 Task: Create a scrum project VitalTech.
Action: Mouse moved to (200, 54)
Screenshot: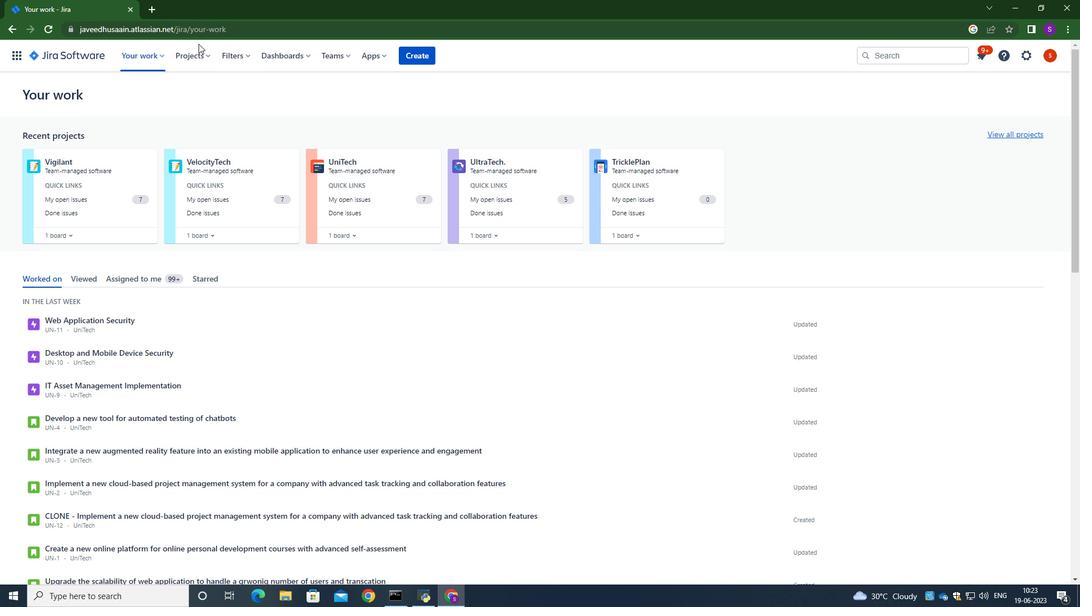
Action: Mouse pressed left at (200, 54)
Screenshot: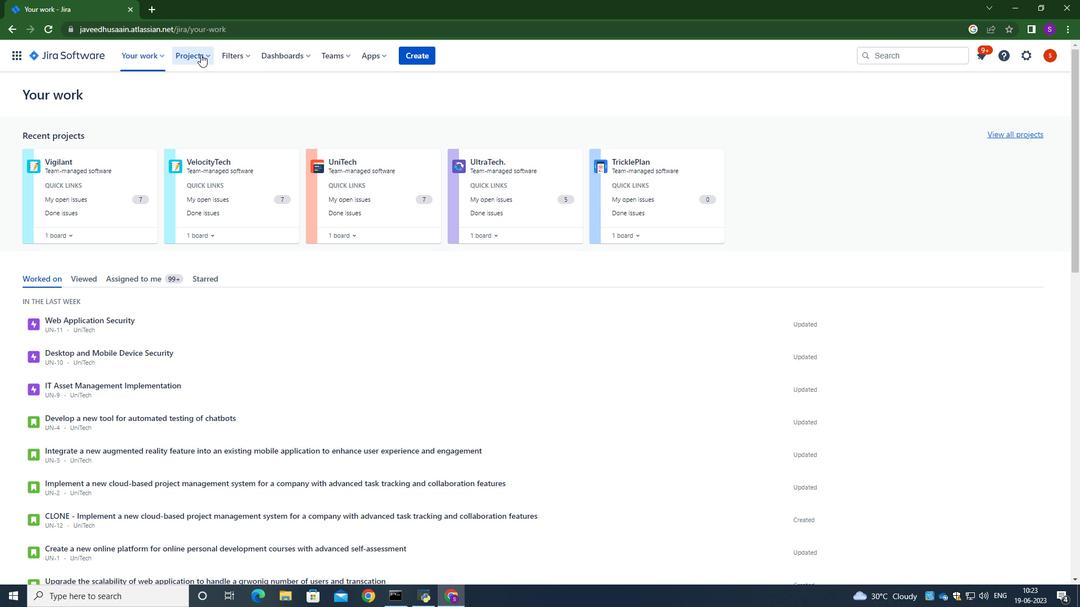 
Action: Mouse moved to (227, 277)
Screenshot: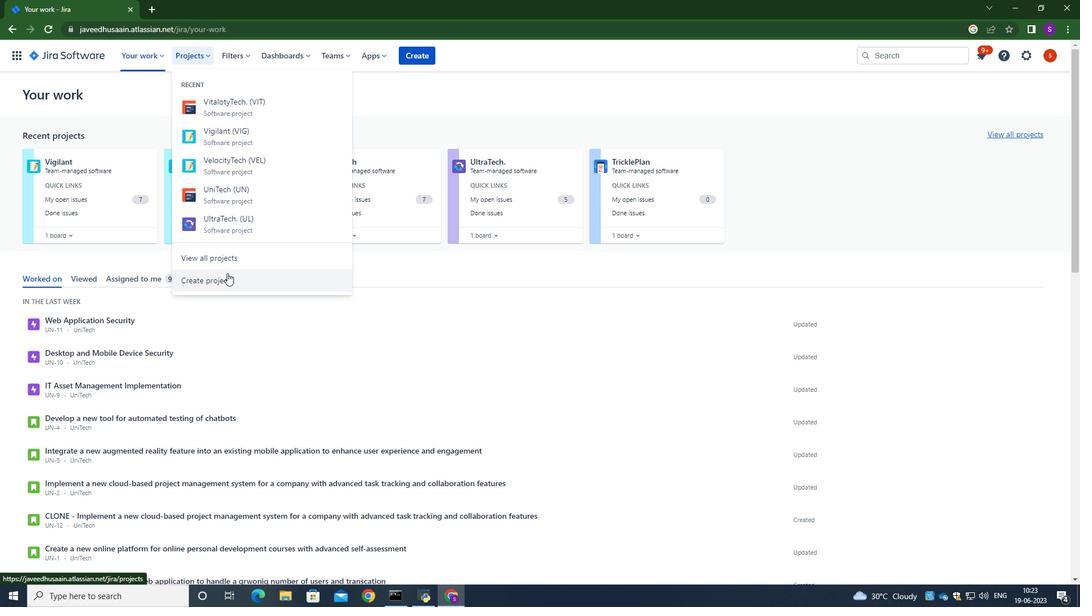 
Action: Mouse pressed left at (227, 277)
Screenshot: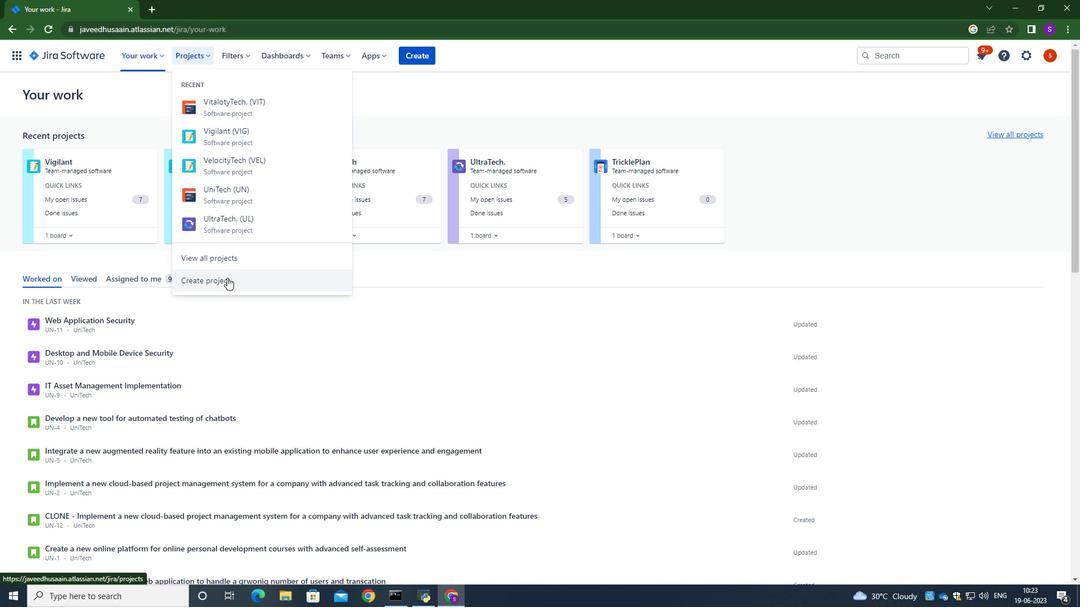 
Action: Mouse moved to (534, 178)
Screenshot: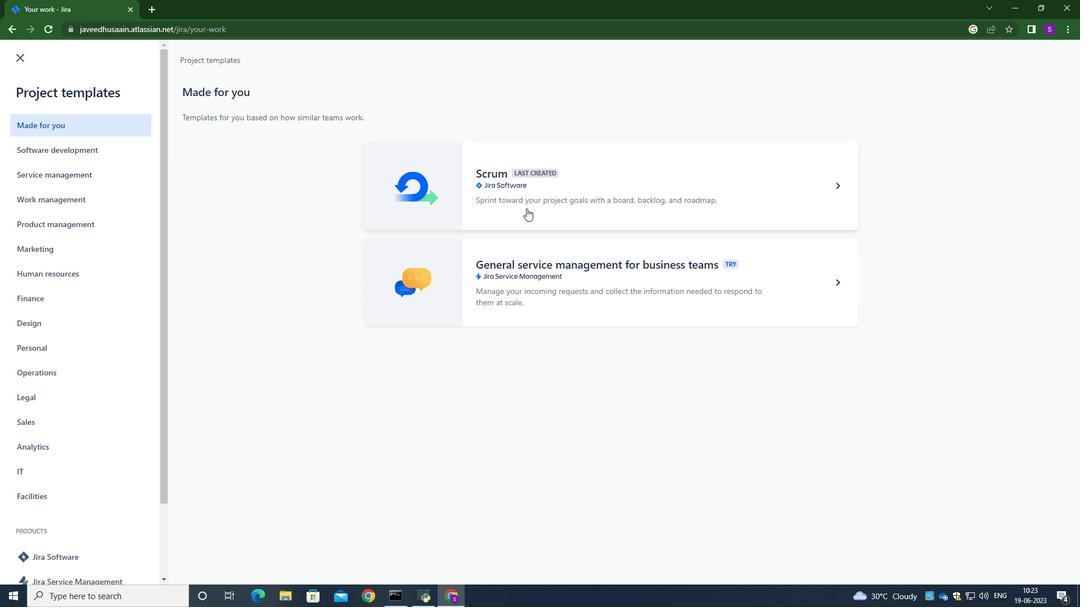 
Action: Mouse pressed left at (534, 178)
Screenshot: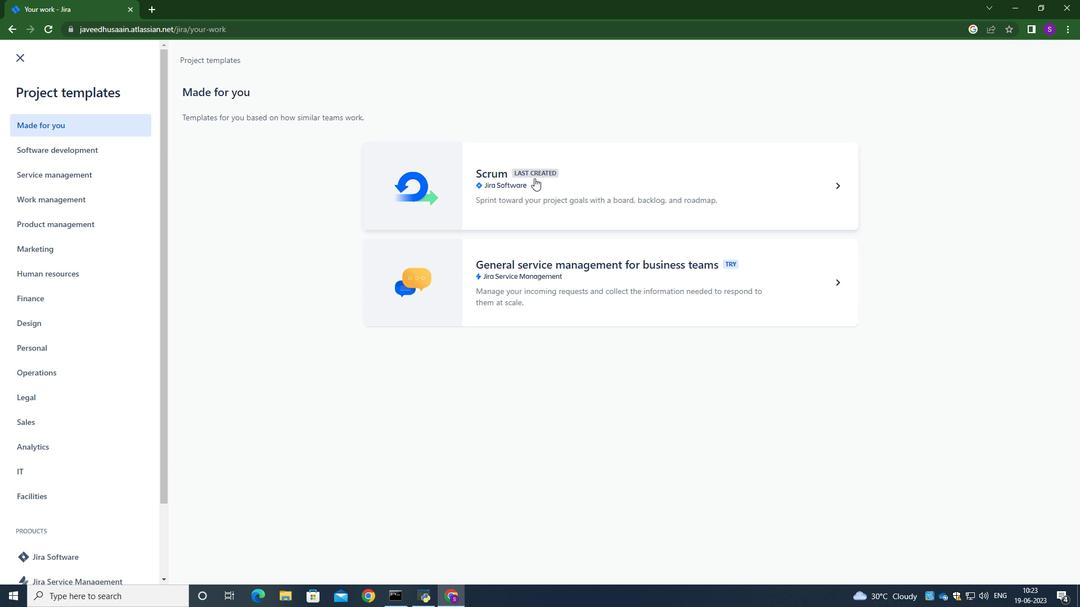 
Action: Mouse moved to (853, 557)
Screenshot: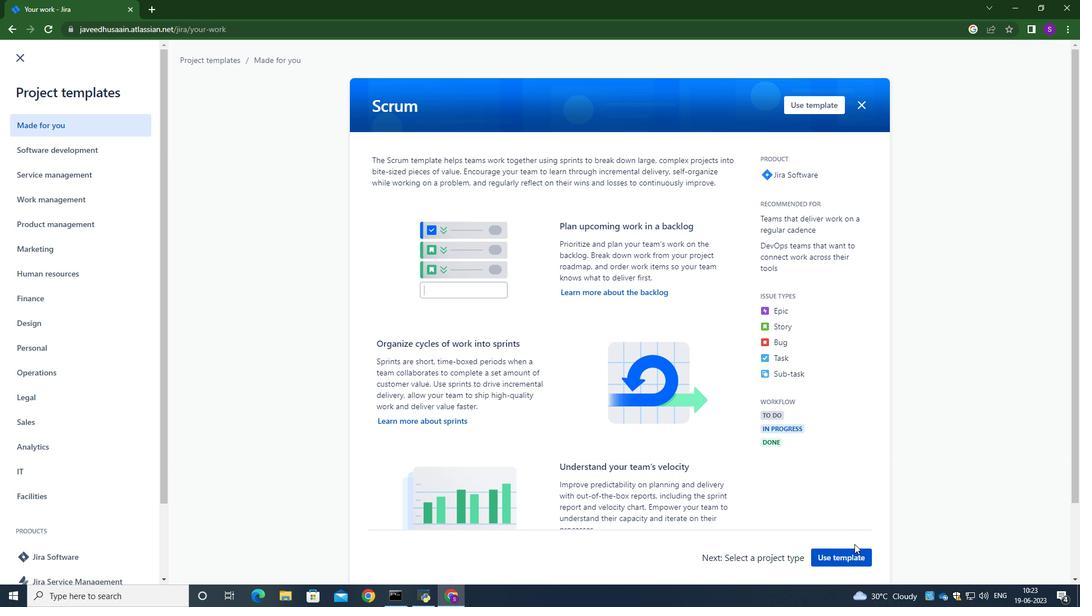
Action: Mouse pressed left at (853, 557)
Screenshot: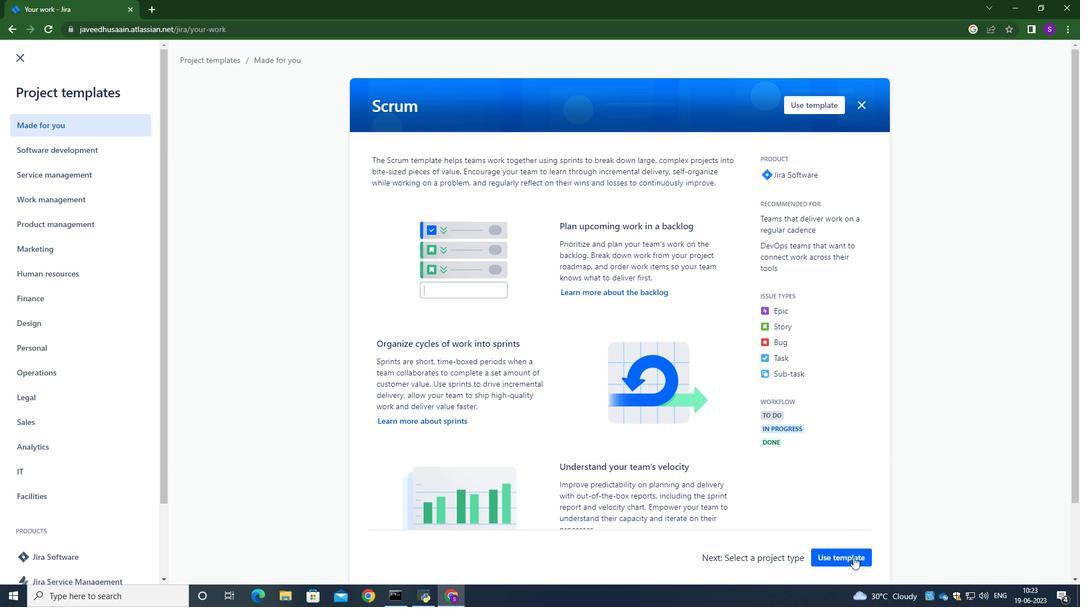 
Action: Mouse moved to (623, 349)
Screenshot: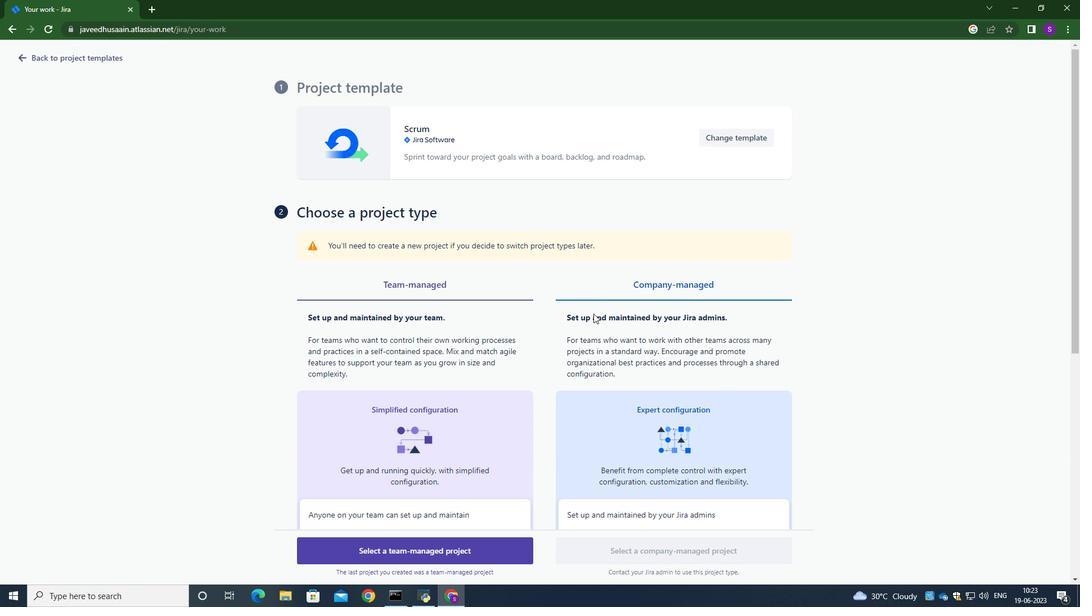 
Action: Mouse scrolled (623, 349) with delta (0, 0)
Screenshot: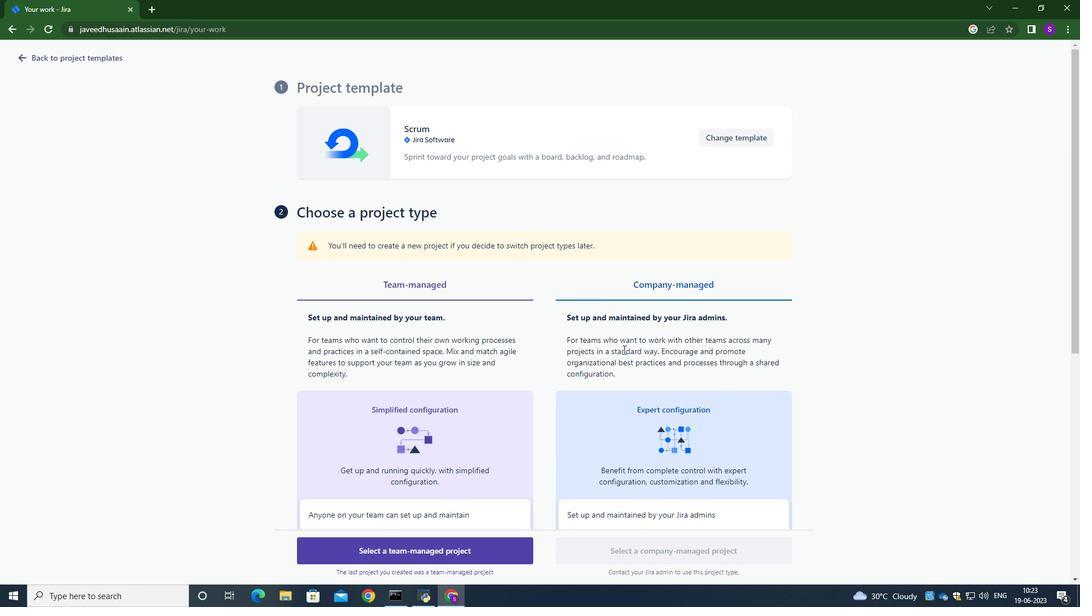 
Action: Mouse scrolled (623, 349) with delta (0, 0)
Screenshot: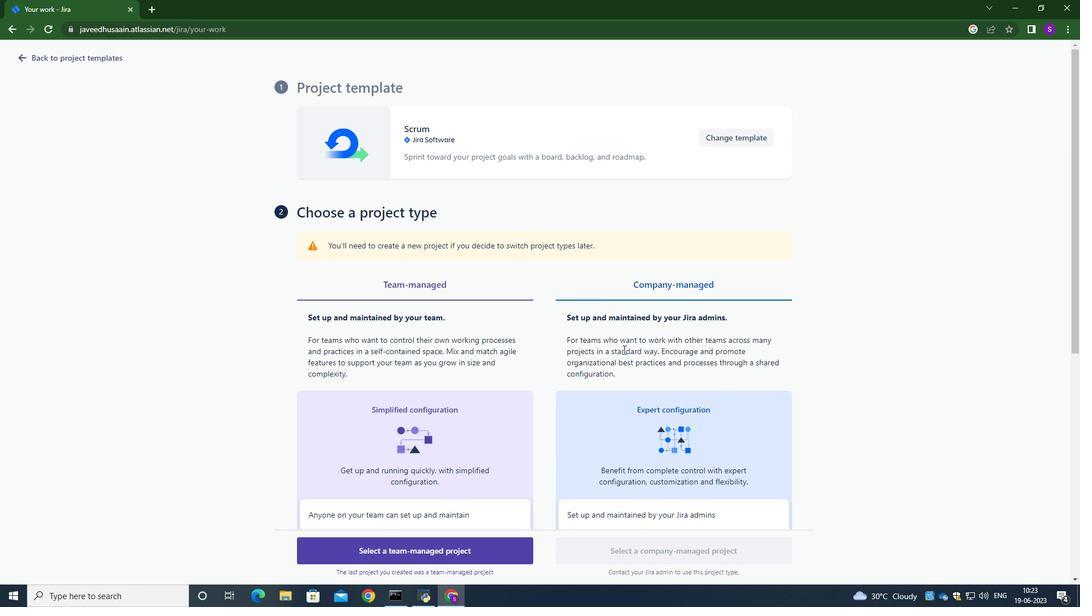 
Action: Mouse scrolled (623, 349) with delta (0, 0)
Screenshot: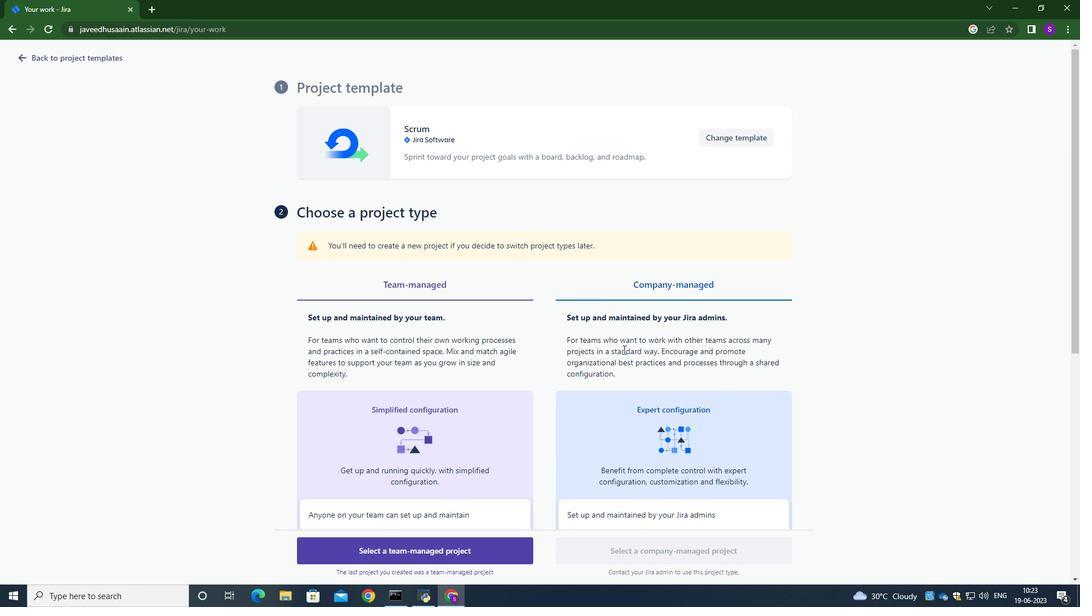 
Action: Mouse scrolled (623, 349) with delta (0, 0)
Screenshot: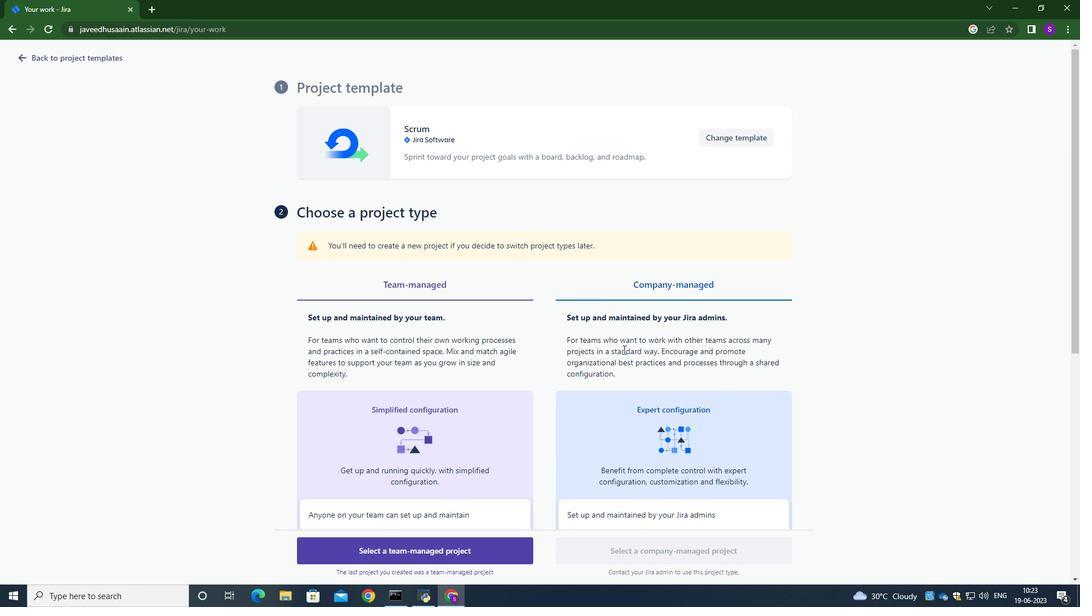 
Action: Mouse scrolled (623, 349) with delta (0, 0)
Screenshot: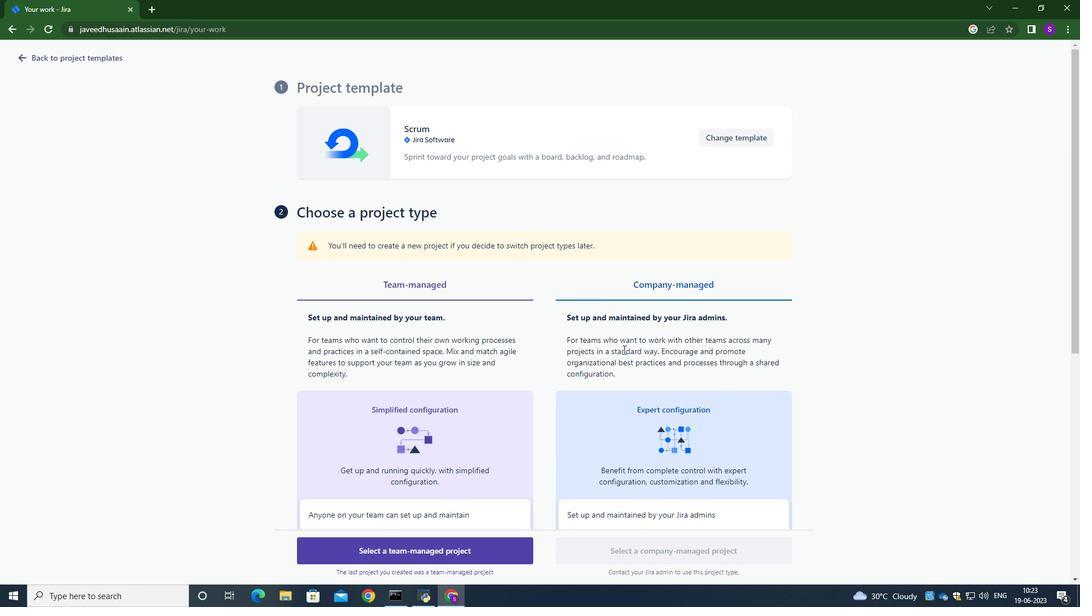 
Action: Mouse scrolled (623, 349) with delta (0, 0)
Screenshot: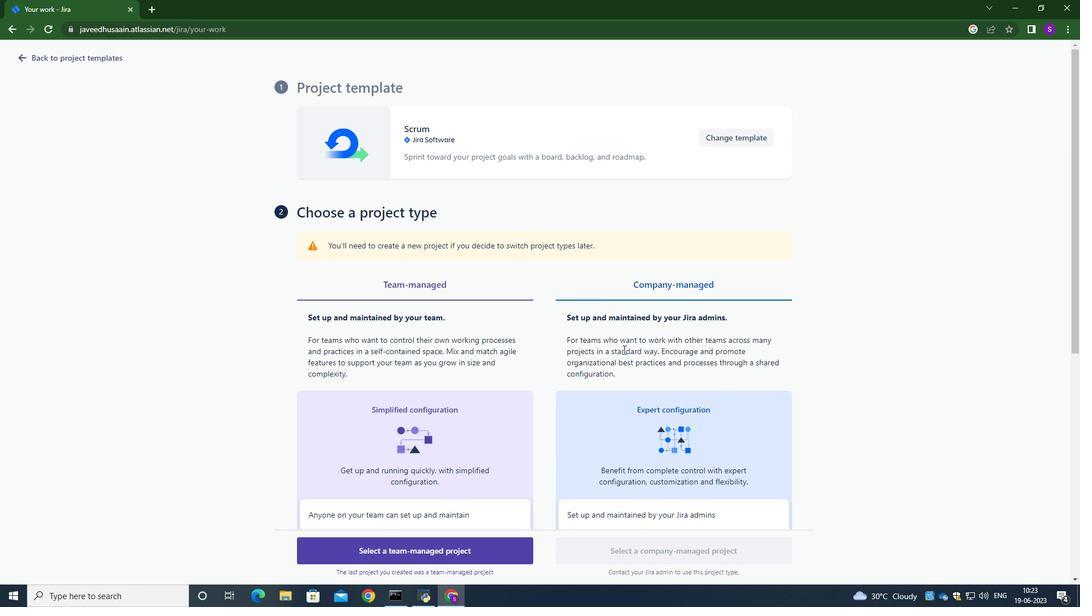 
Action: Mouse scrolled (623, 349) with delta (0, 0)
Screenshot: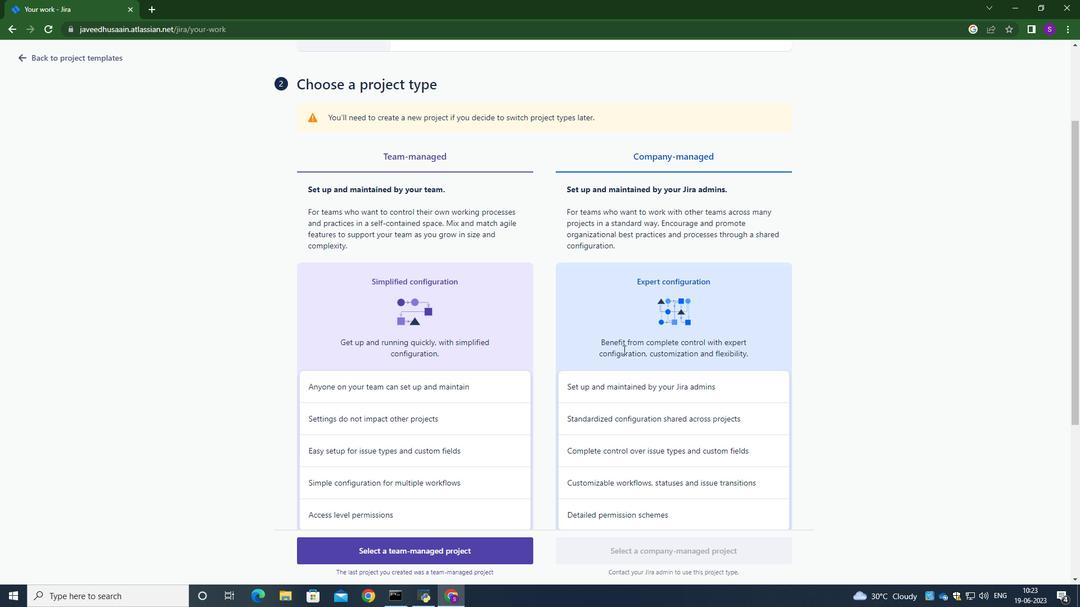 
Action: Mouse scrolled (623, 349) with delta (0, 0)
Screenshot: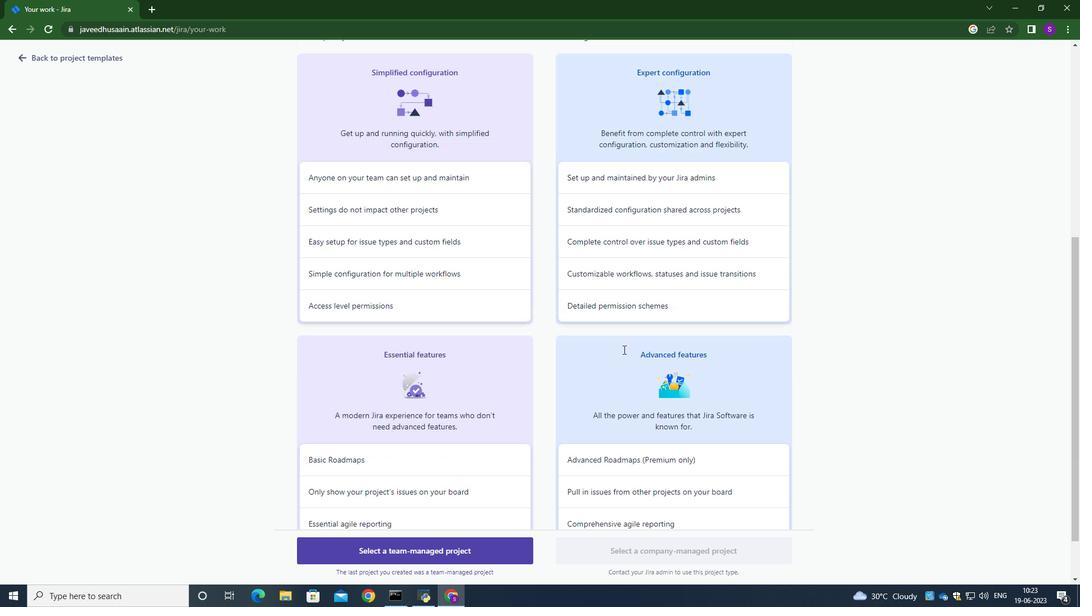 
Action: Mouse scrolled (623, 349) with delta (0, 0)
Screenshot: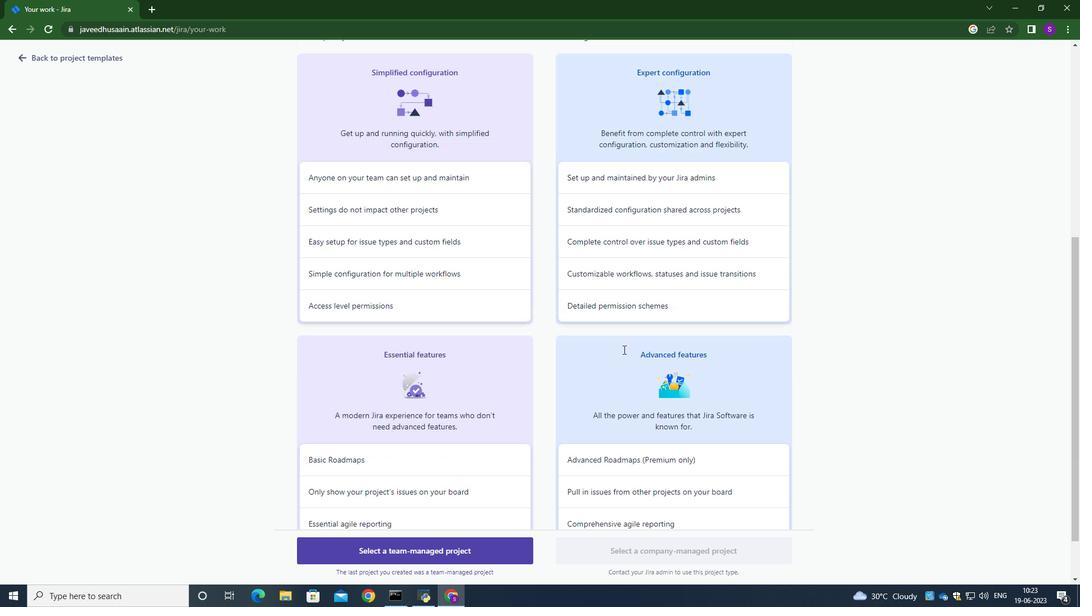 
Action: Mouse scrolled (623, 349) with delta (0, 0)
Screenshot: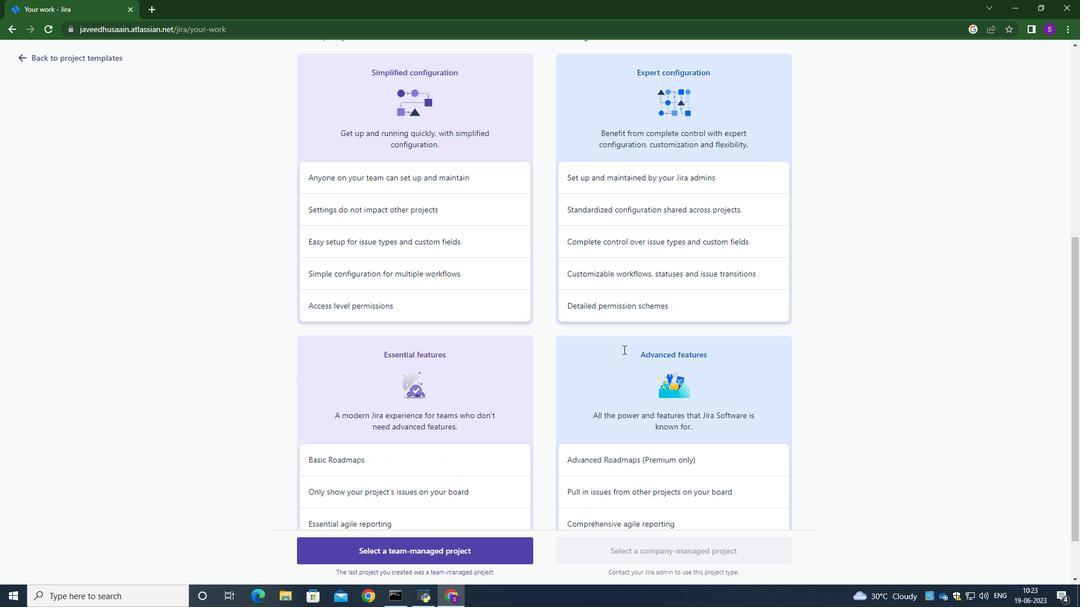 
Action: Mouse scrolled (623, 349) with delta (0, 0)
Screenshot: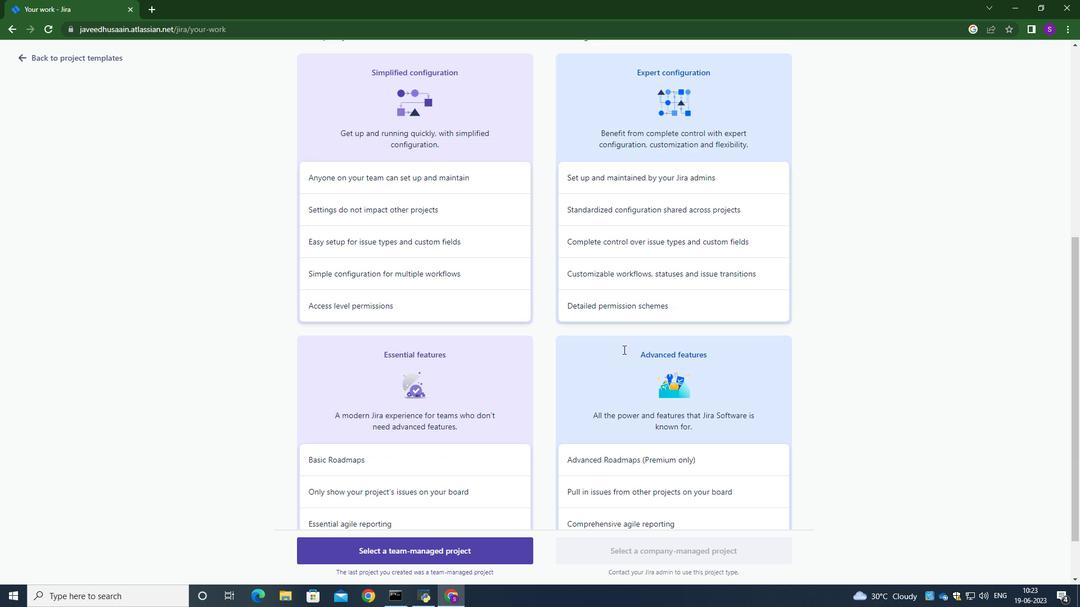 
Action: Mouse moved to (442, 545)
Screenshot: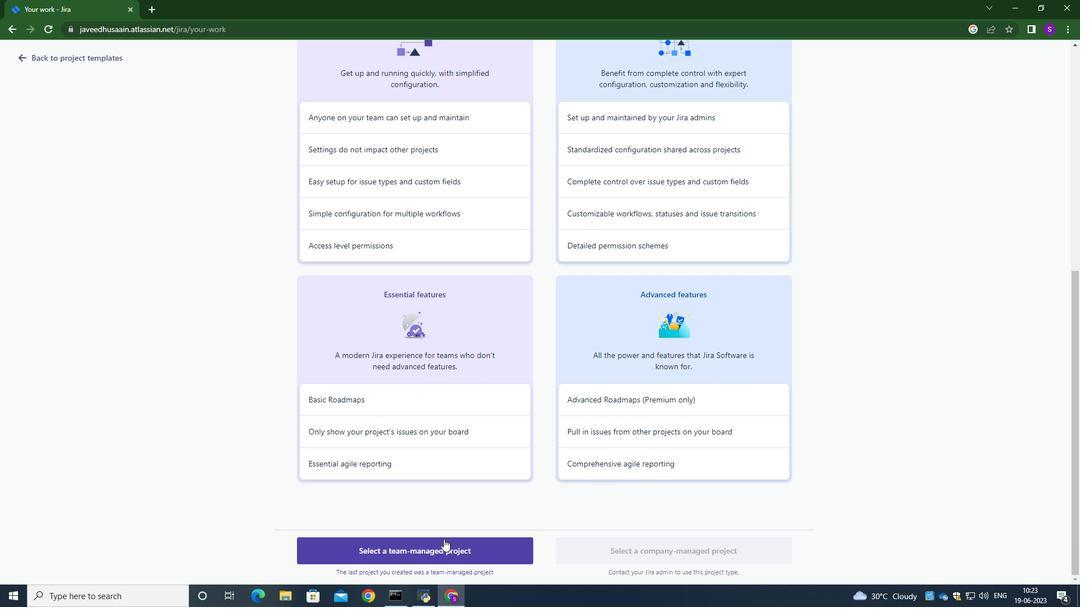 
Action: Mouse pressed left at (442, 545)
Screenshot: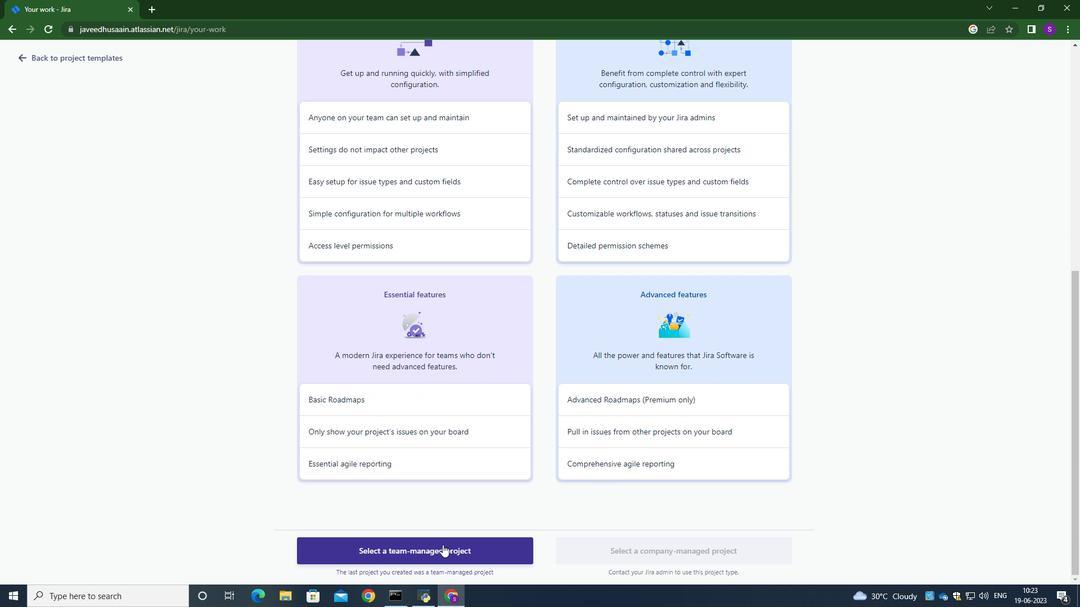 
Action: Mouse moved to (371, 258)
Screenshot: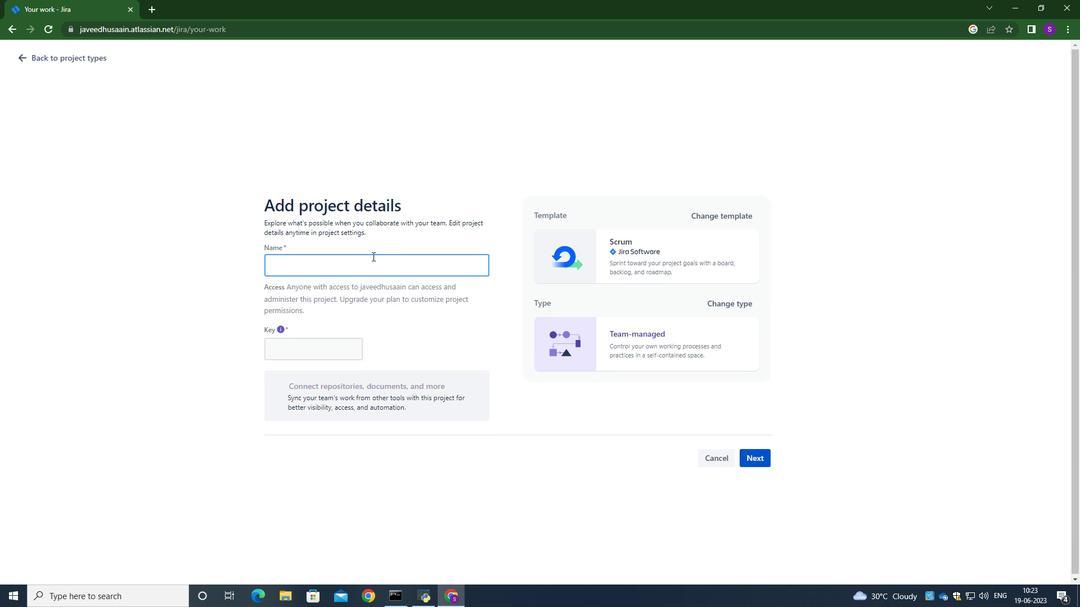 
Action: Mouse pressed left at (371, 258)
Screenshot: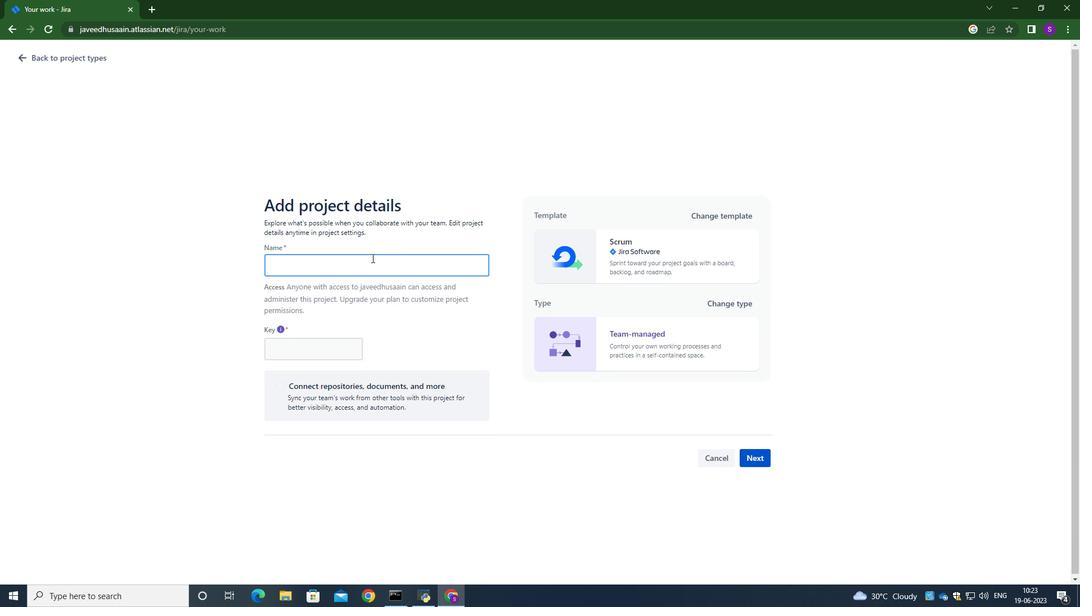 
Action: Key pressed <Key.caps_lock>V<Key.caps_lock>ital<Key.caps_lock>T<Key.caps_lock>ech
Screenshot: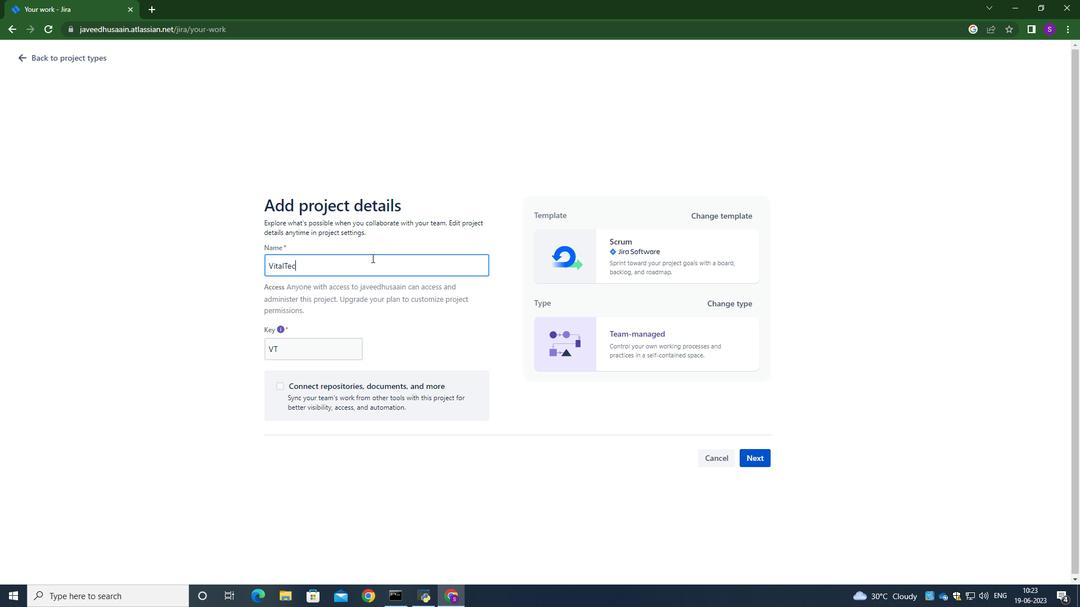 
Action: Mouse moved to (756, 450)
Screenshot: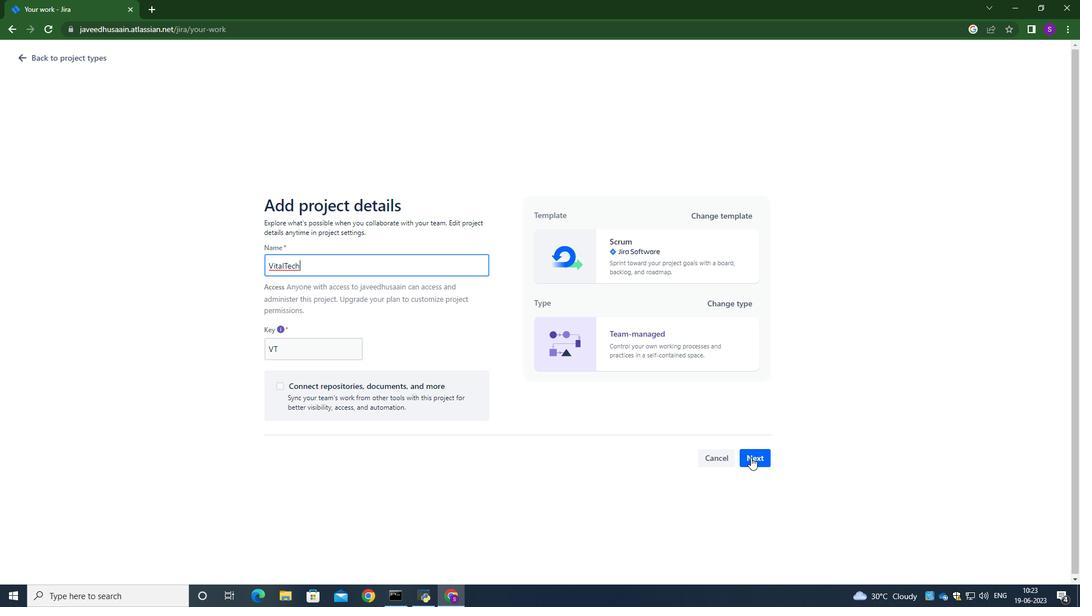 
Action: Mouse pressed left at (756, 450)
Screenshot: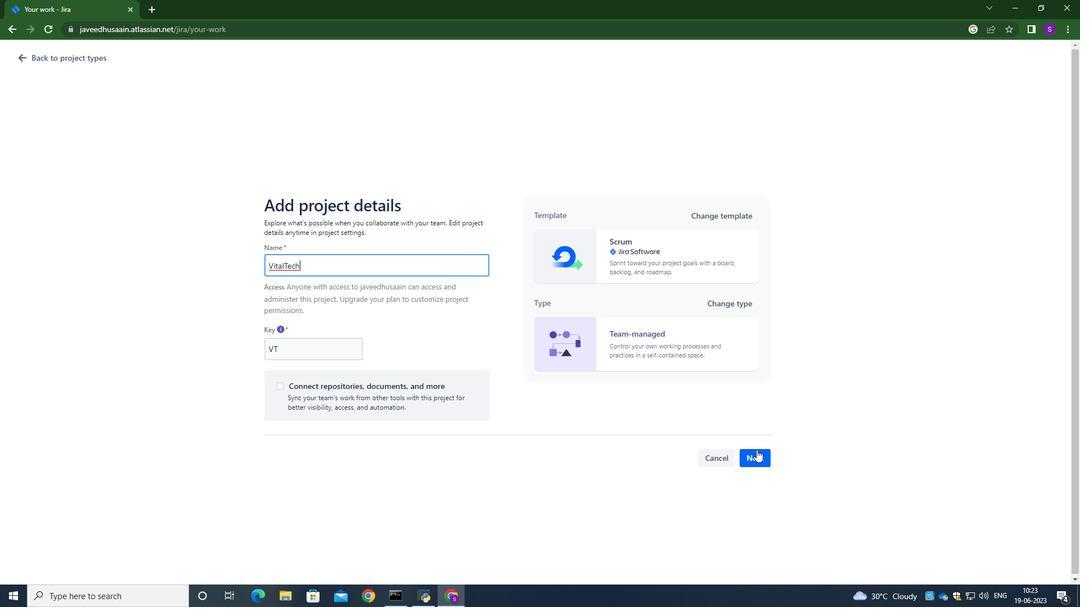 
Action: Mouse moved to (665, 382)
Screenshot: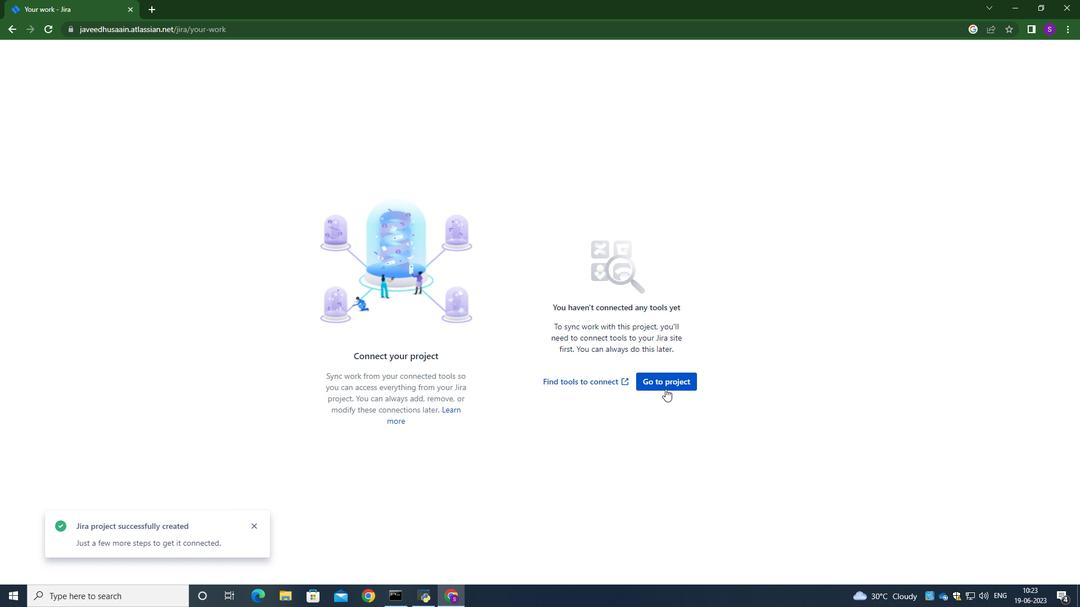 
Action: Mouse pressed left at (665, 382)
Screenshot: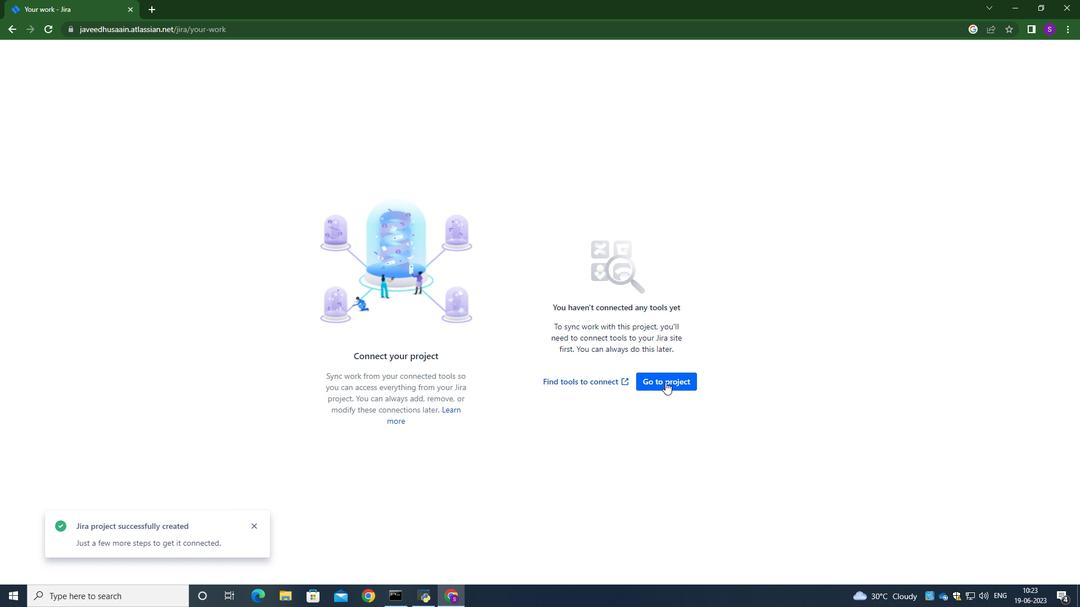 
Action: Mouse moved to (567, 246)
Screenshot: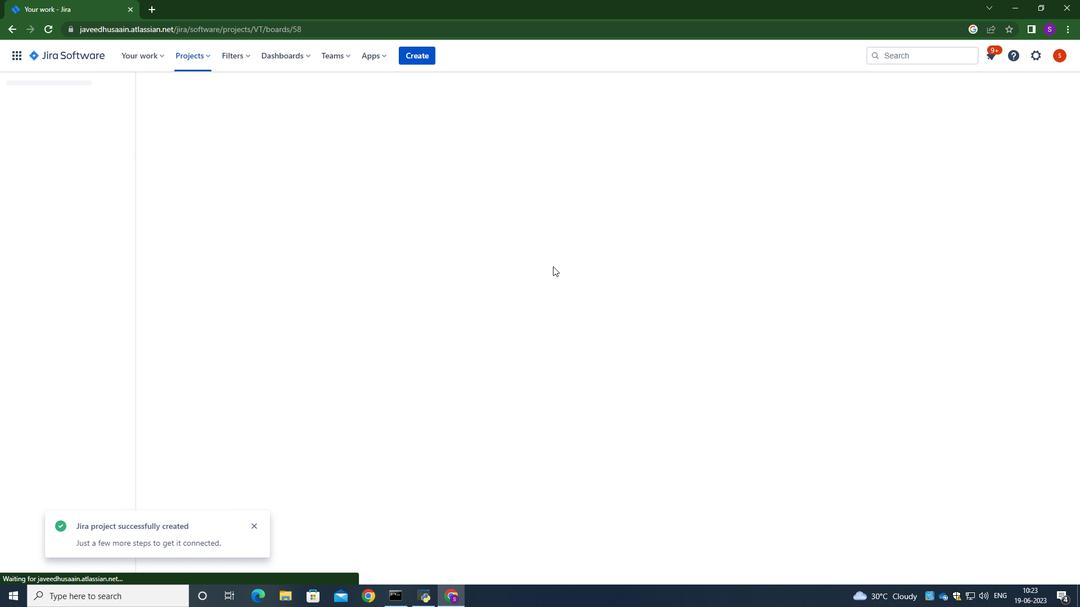 
